 Task: Use Starlight Lounge Effect in this video Movie B.mp4
Action: Mouse moved to (292, 101)
Screenshot: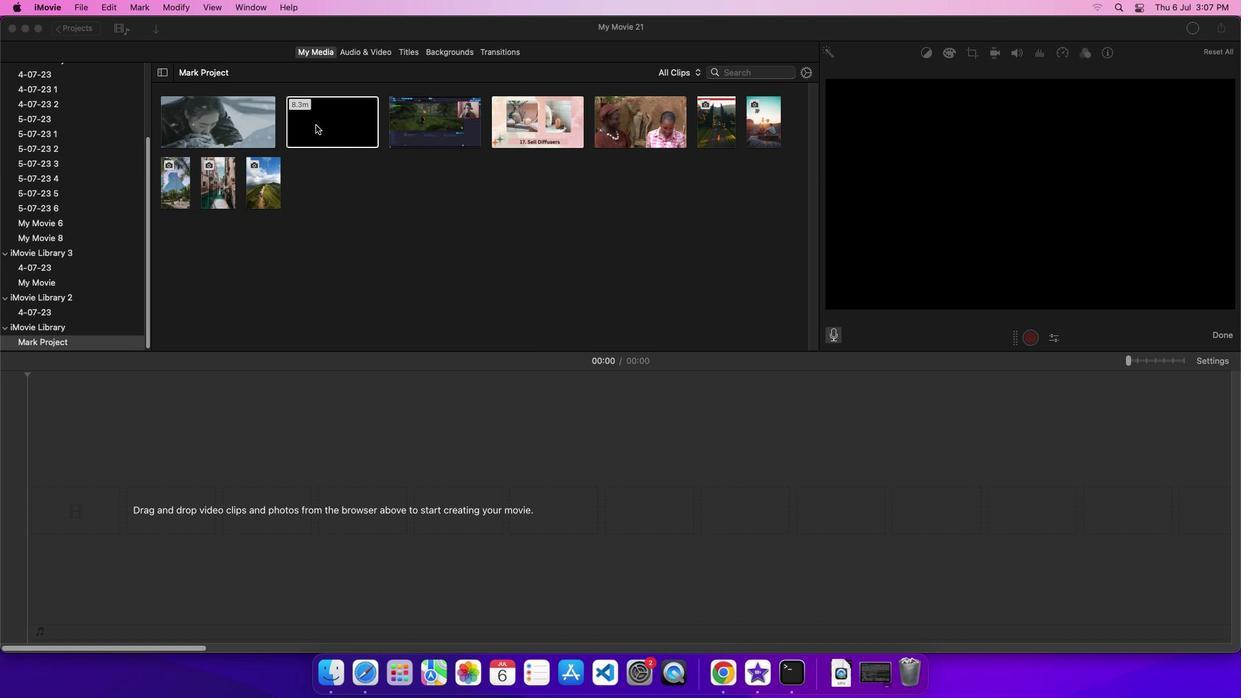 
Action: Mouse pressed left at (292, 101)
Screenshot: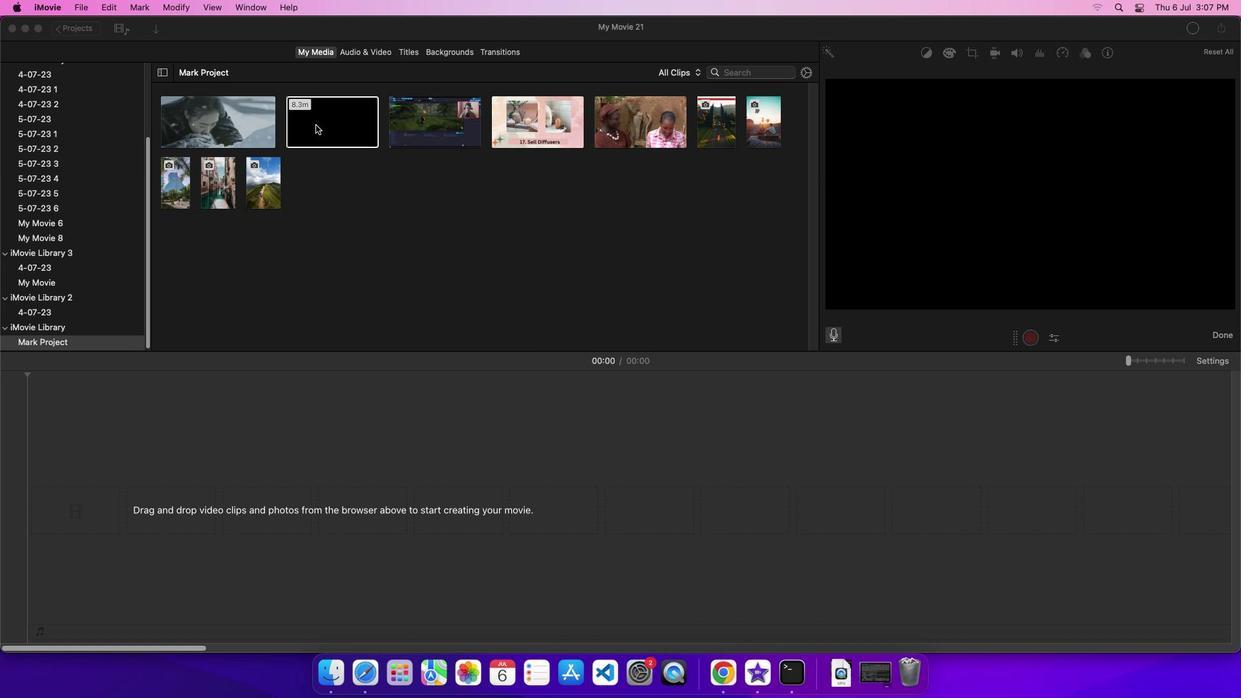 
Action: Mouse moved to (308, 100)
Screenshot: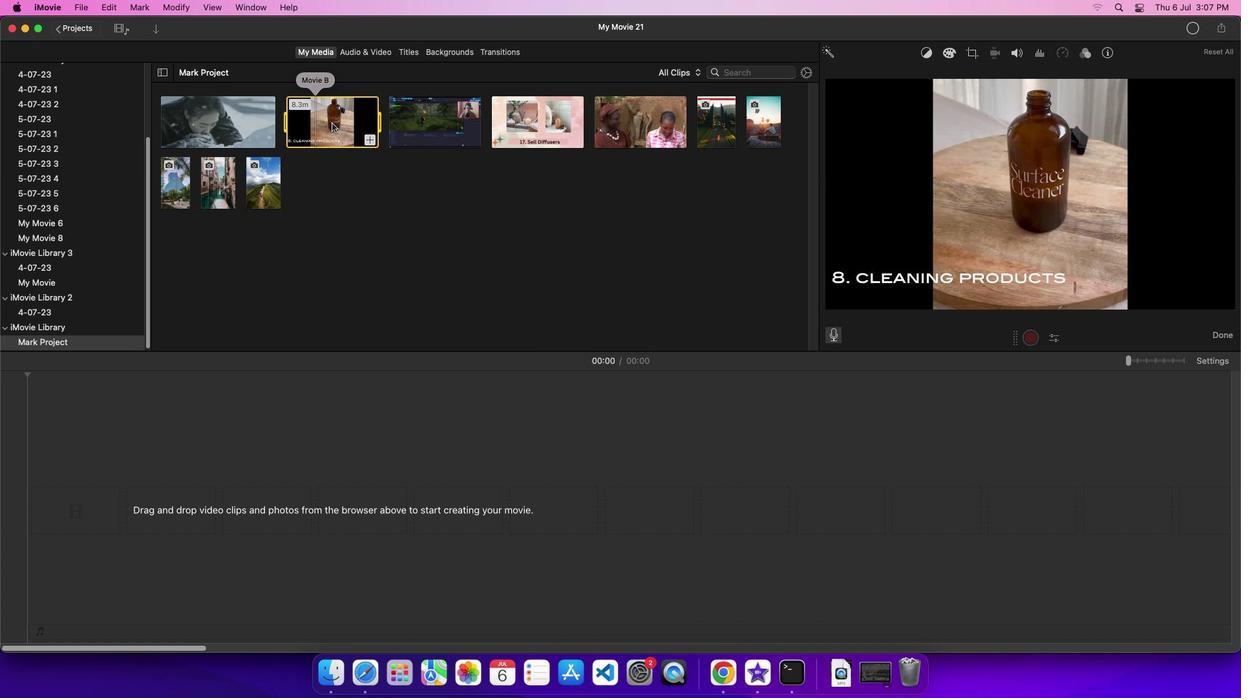 
Action: Mouse pressed left at (308, 100)
Screenshot: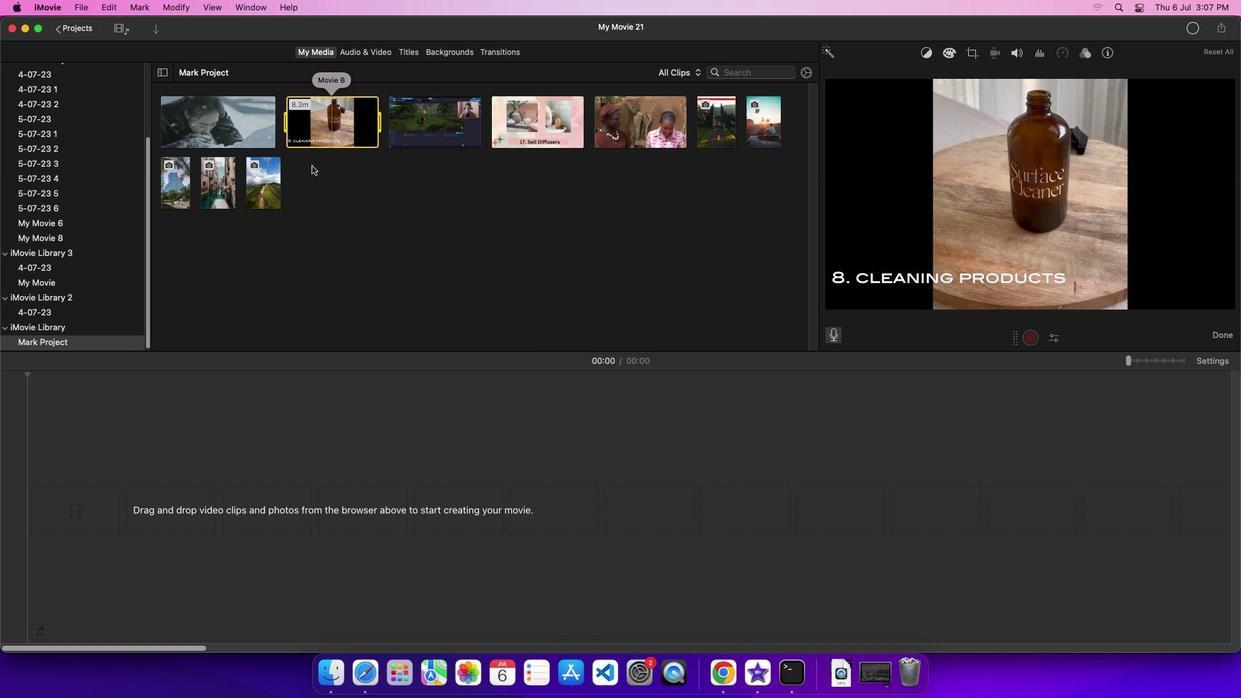 
Action: Mouse moved to (334, 29)
Screenshot: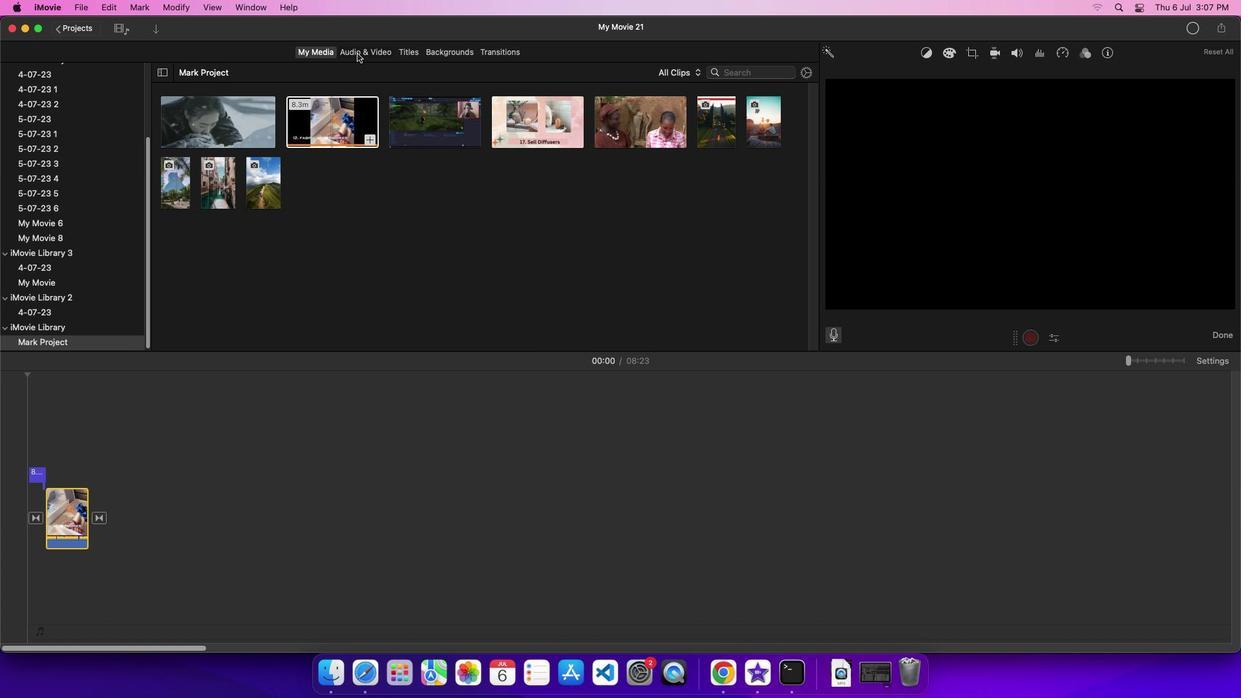 
Action: Mouse pressed left at (334, 29)
Screenshot: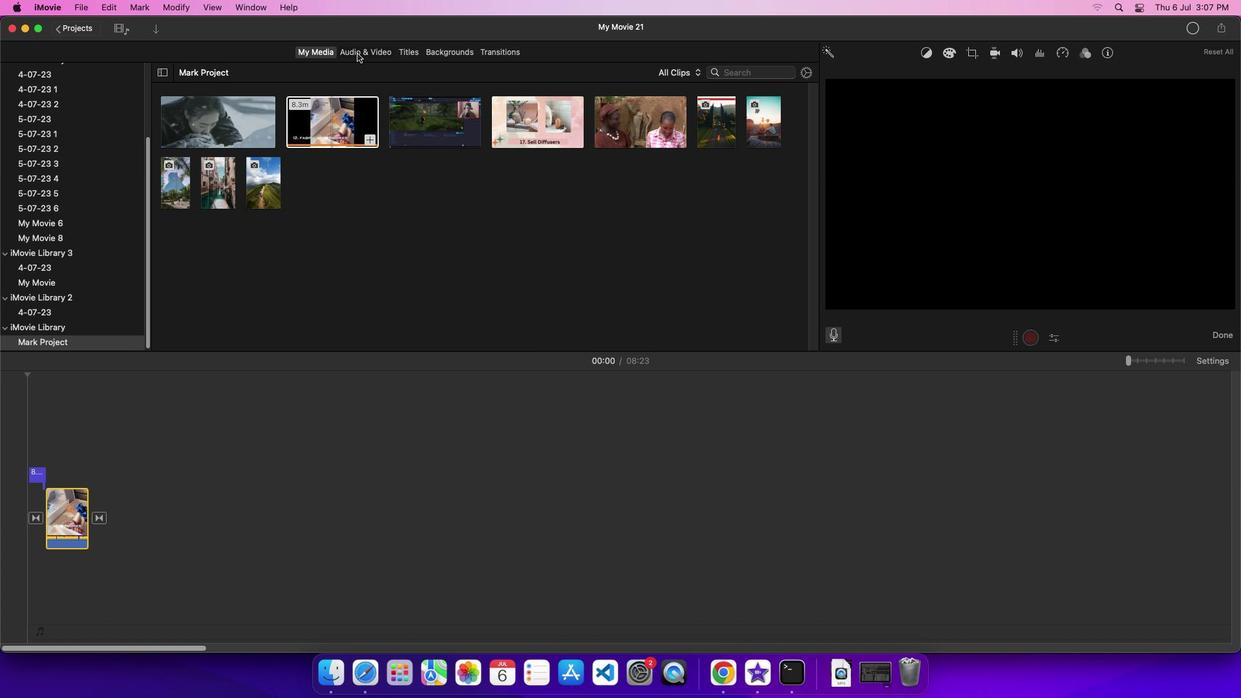
Action: Mouse moved to (30, 96)
Screenshot: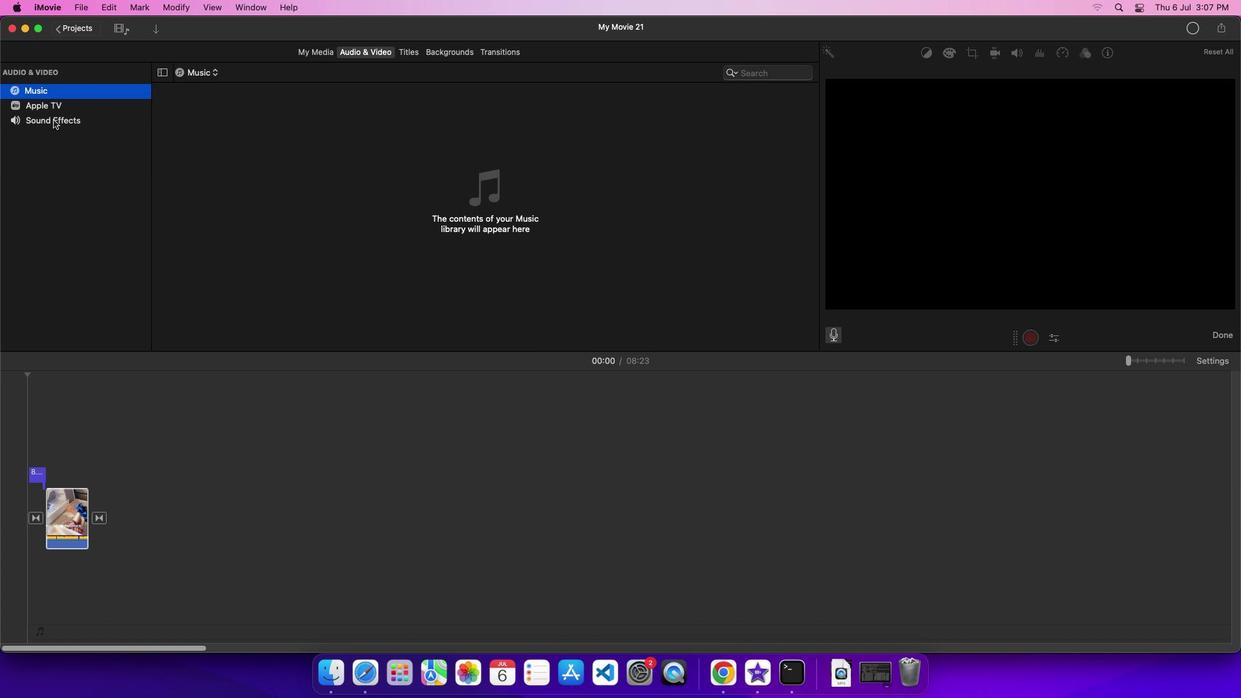 
Action: Mouse pressed left at (30, 96)
Screenshot: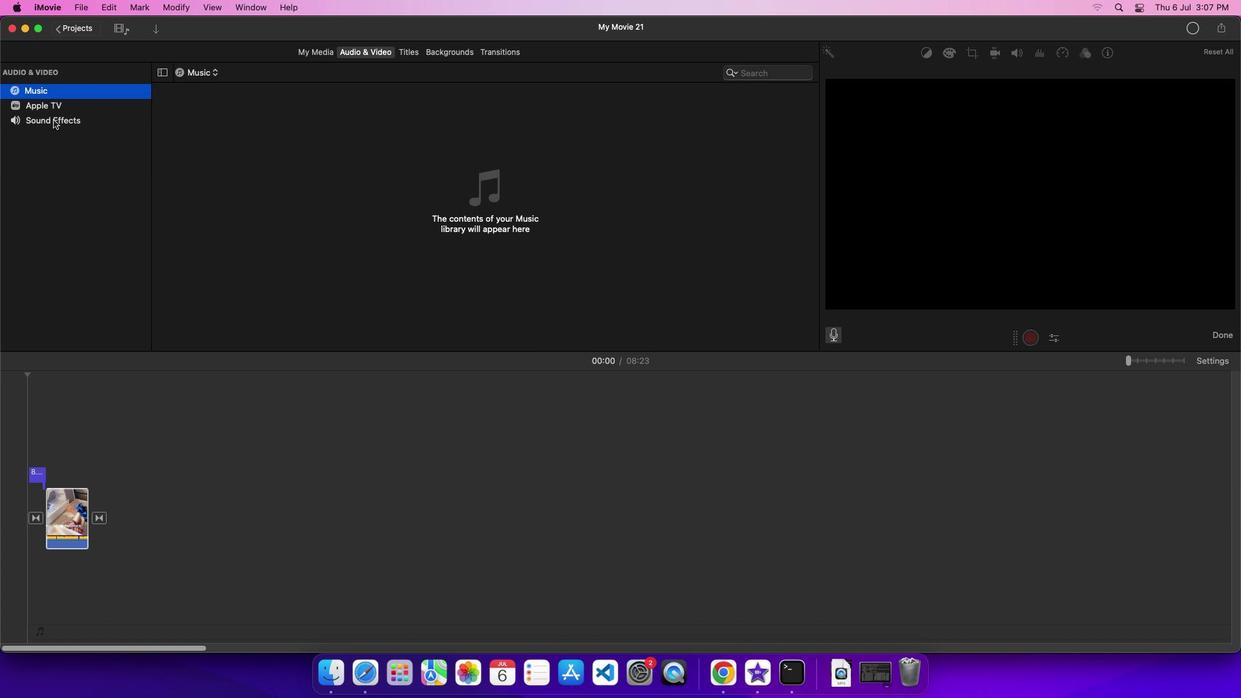 
Action: Mouse moved to (219, 203)
Screenshot: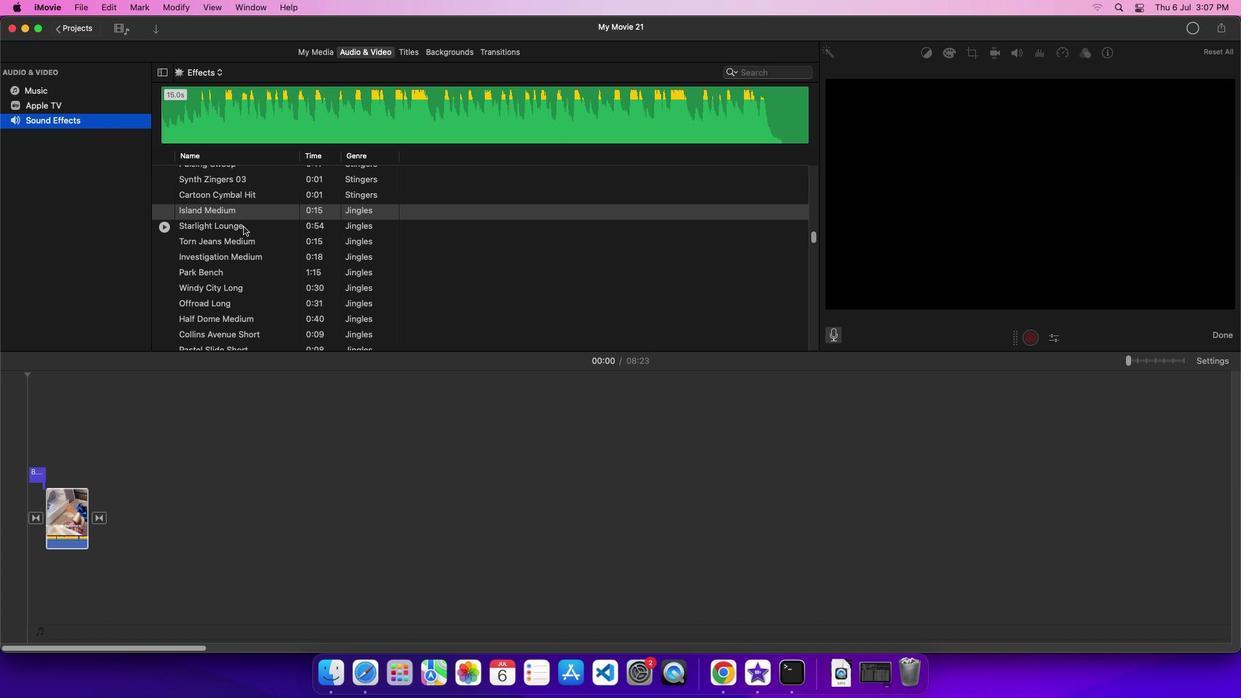 
Action: Mouse pressed left at (219, 203)
Screenshot: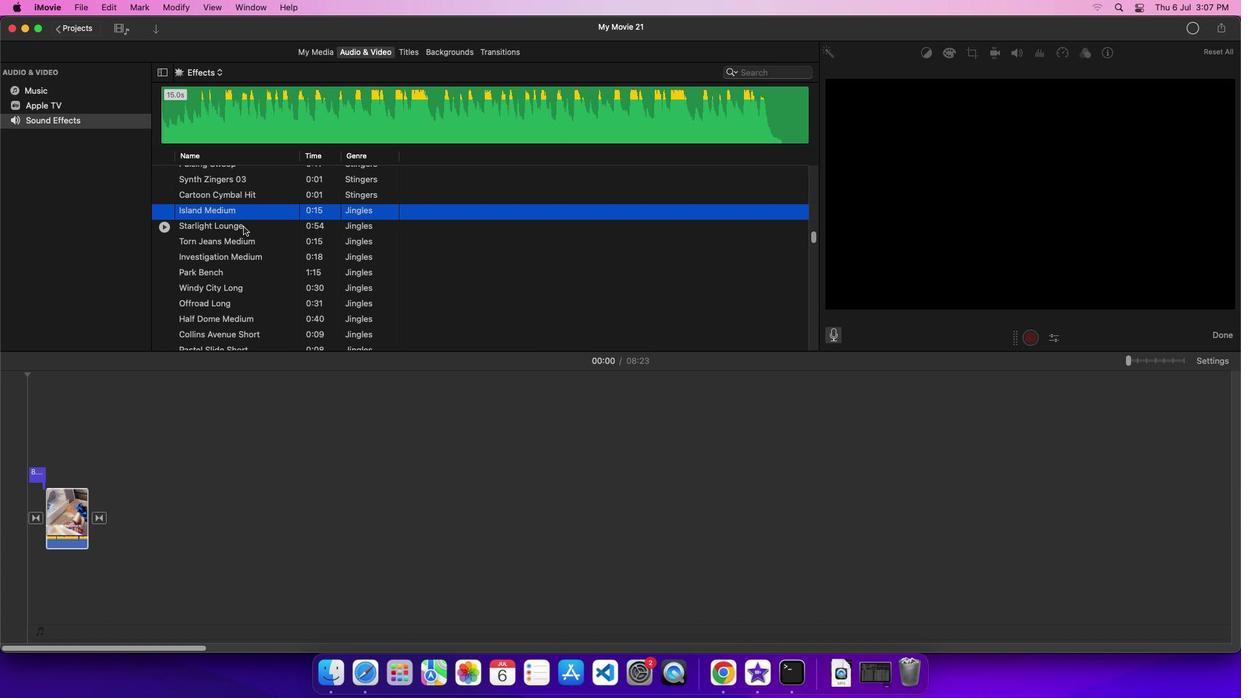 
Action: Mouse moved to (236, 203)
Screenshot: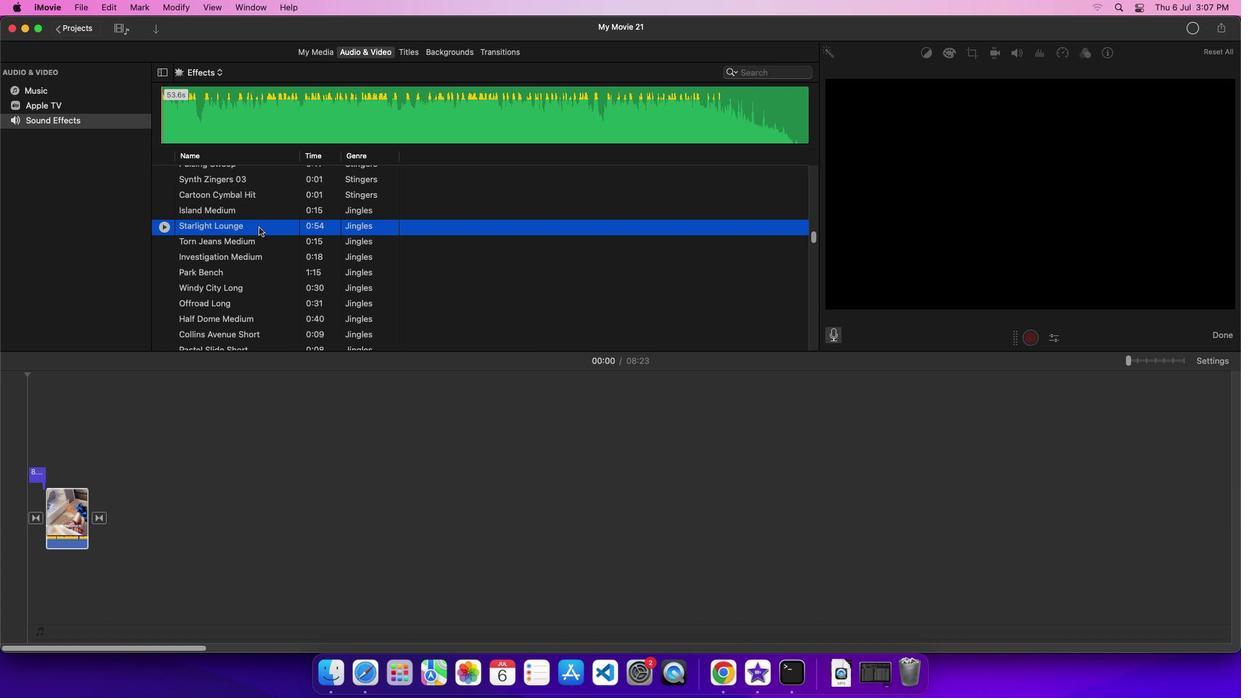 
Action: Mouse pressed left at (236, 203)
Screenshot: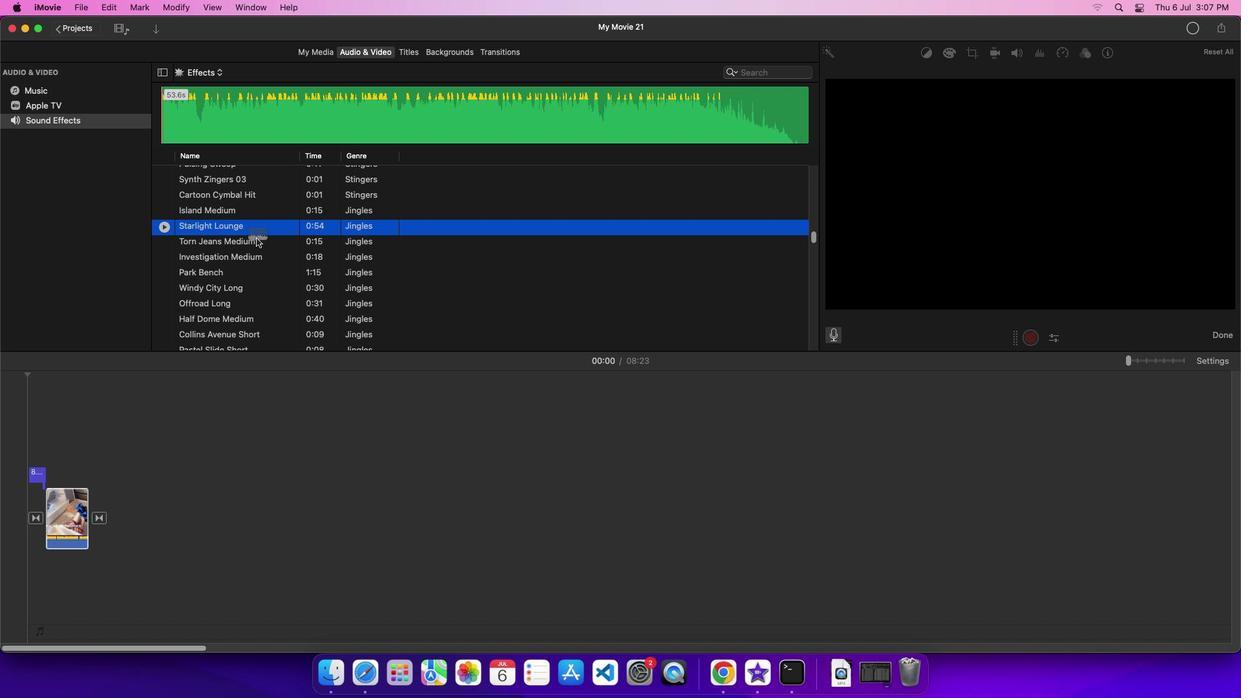 
Action: Mouse moved to (78, 549)
Screenshot: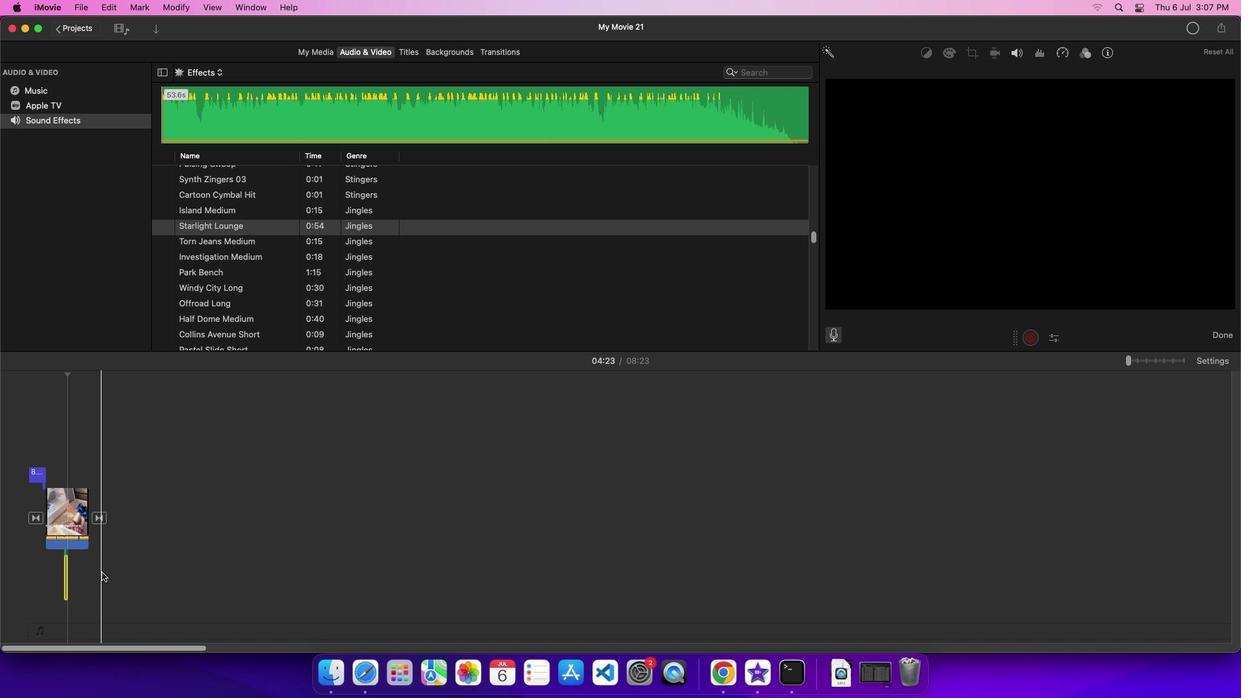 
